 Task: Toggle the word wrap option in the console.
Action: Mouse moved to (12, 529)
Screenshot: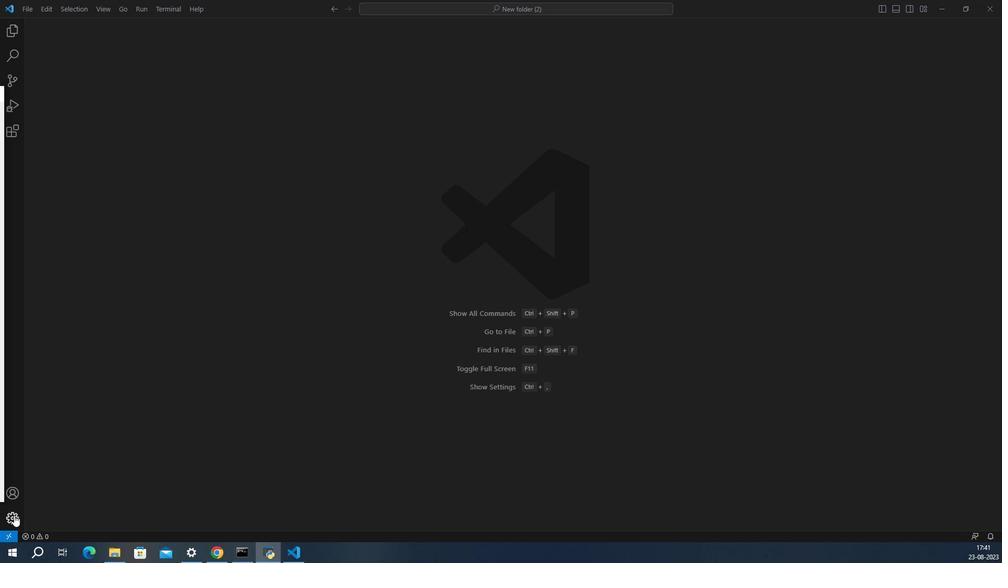 
Action: Mouse pressed left at (12, 529)
Screenshot: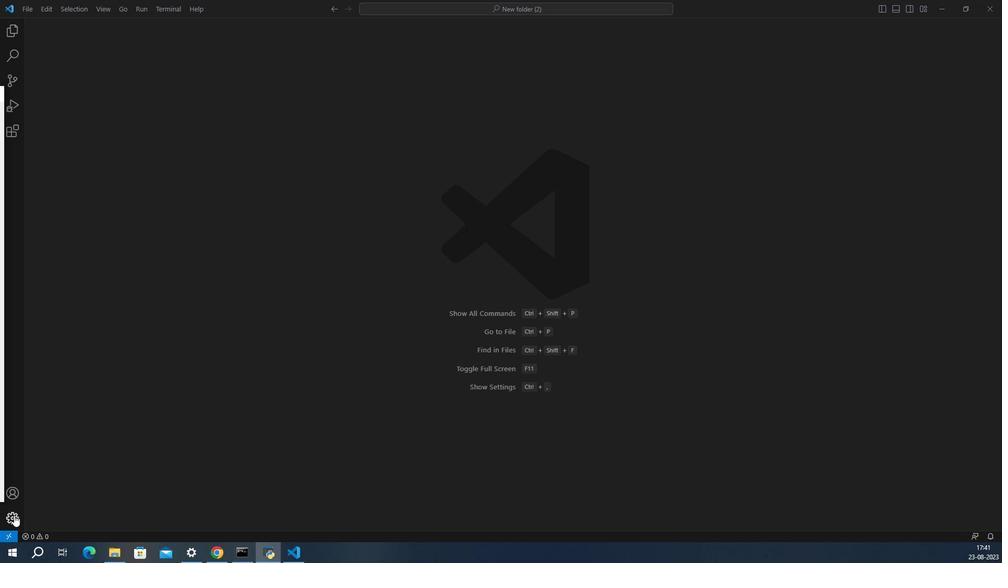 
Action: Mouse moved to (48, 439)
Screenshot: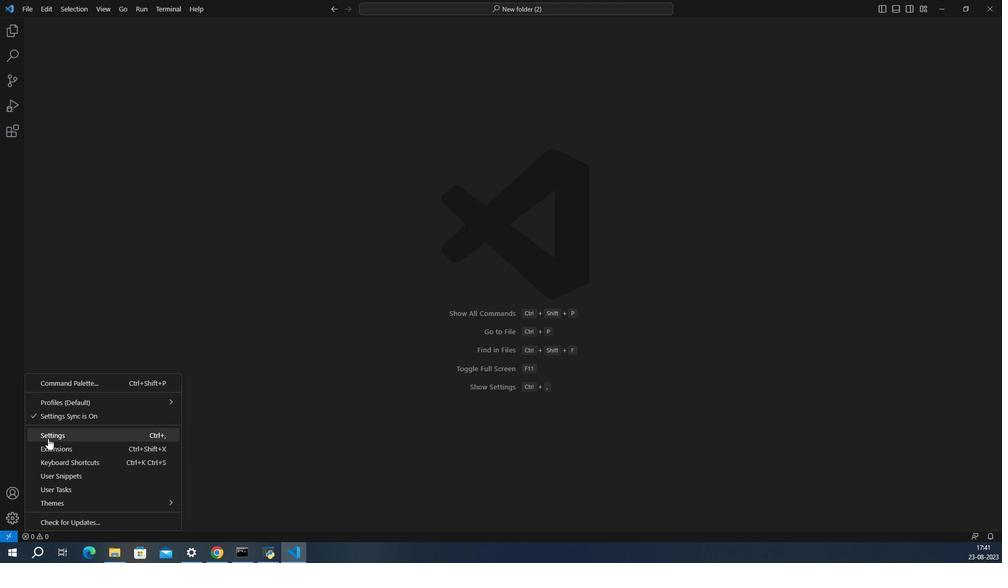 
Action: Mouse pressed left at (48, 439)
Screenshot: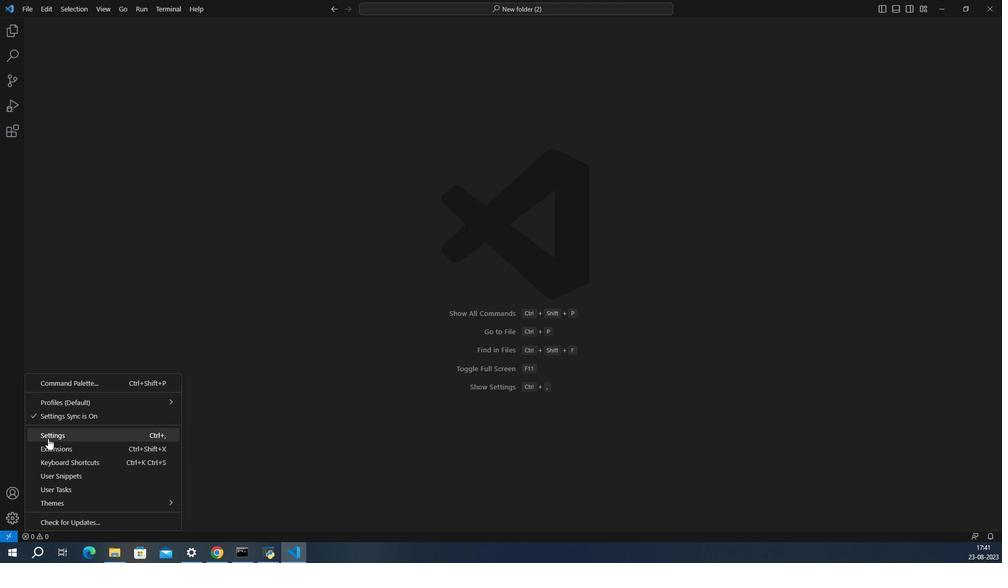 
Action: Mouse moved to (415, 450)
Screenshot: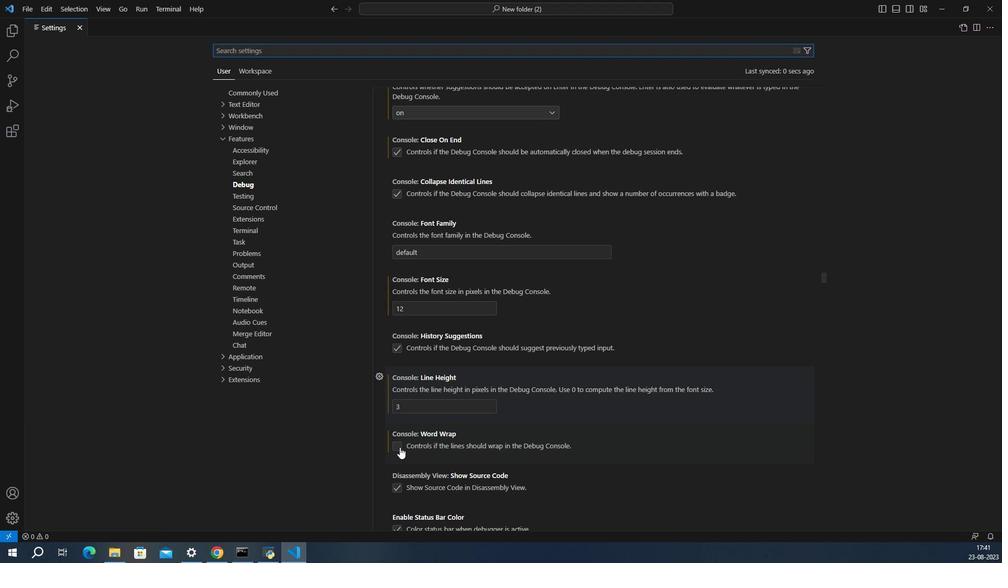 
Action: Mouse pressed left at (415, 450)
Screenshot: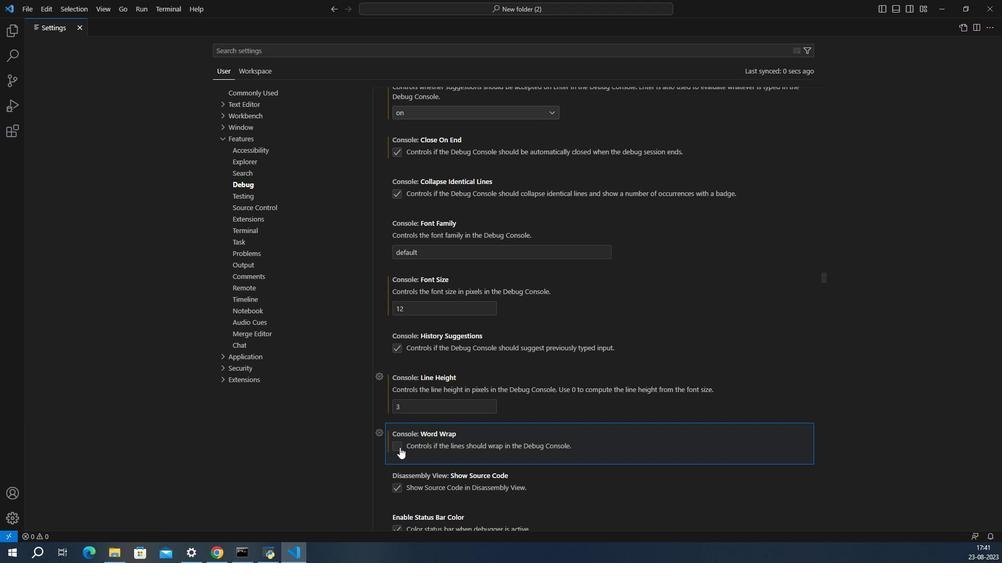 
Action: Mouse moved to (434, 451)
Screenshot: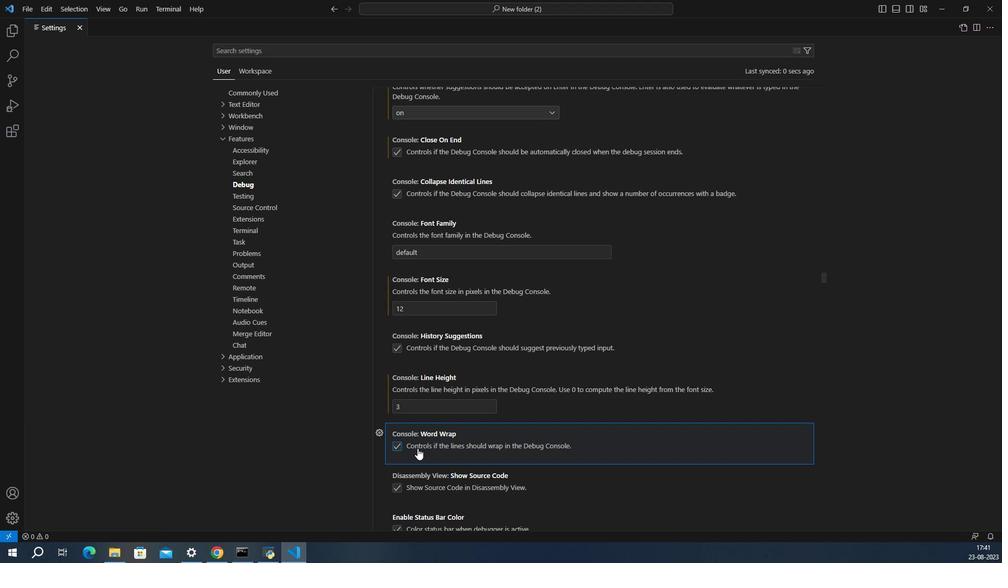 
